 Task: In the  document metrics.pdf Select the first Column and change text color to  'Brown' Apply the command  'Undo' Apply the command  Redo
Action: Mouse moved to (273, 432)
Screenshot: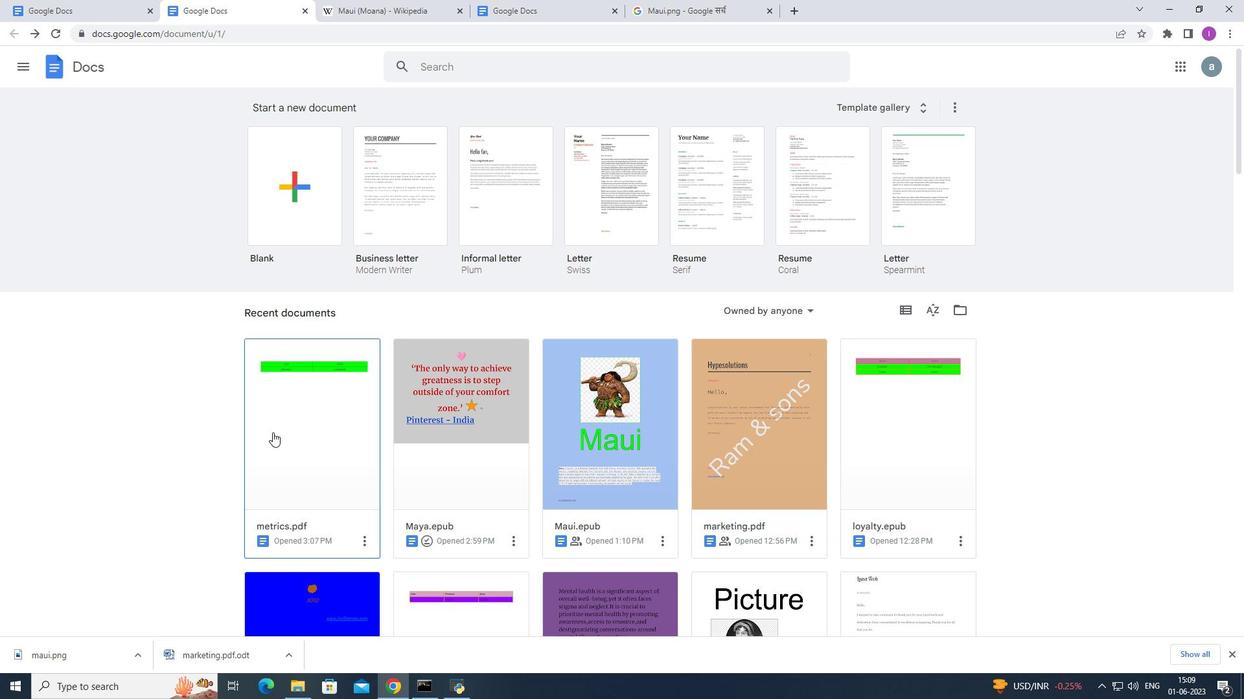
Action: Mouse pressed left at (273, 432)
Screenshot: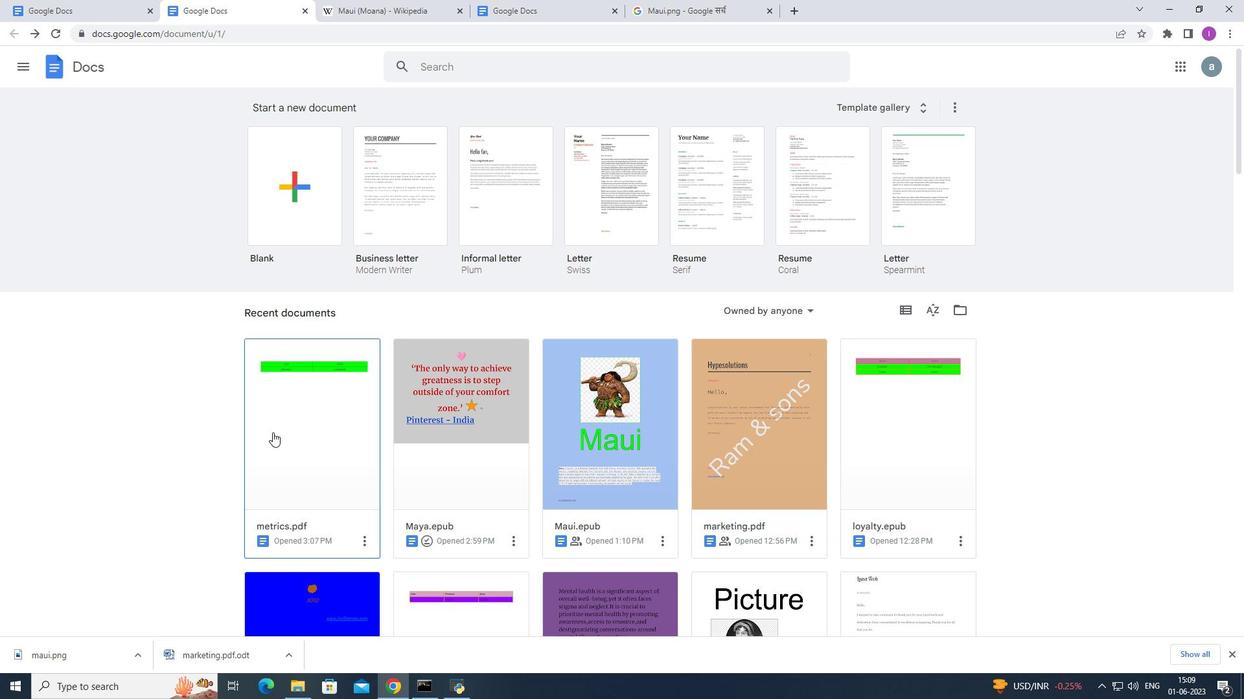 
Action: Mouse moved to (381, 415)
Screenshot: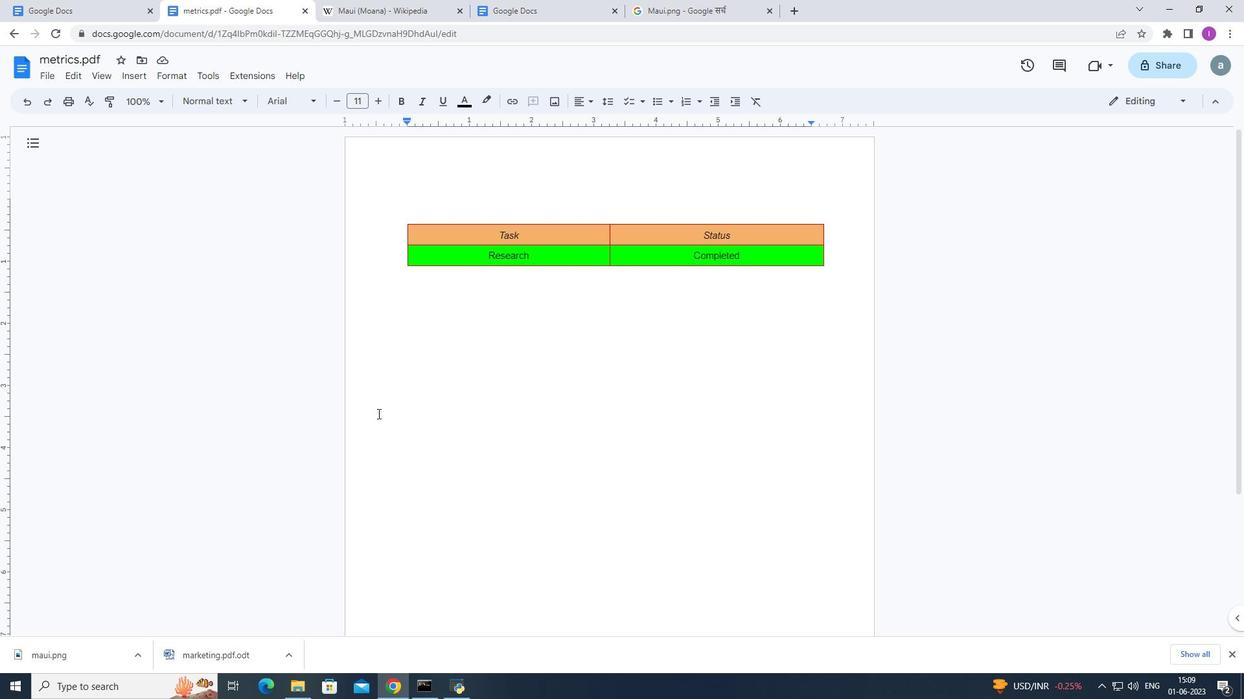 
Action: Mouse pressed left at (381, 415)
Screenshot: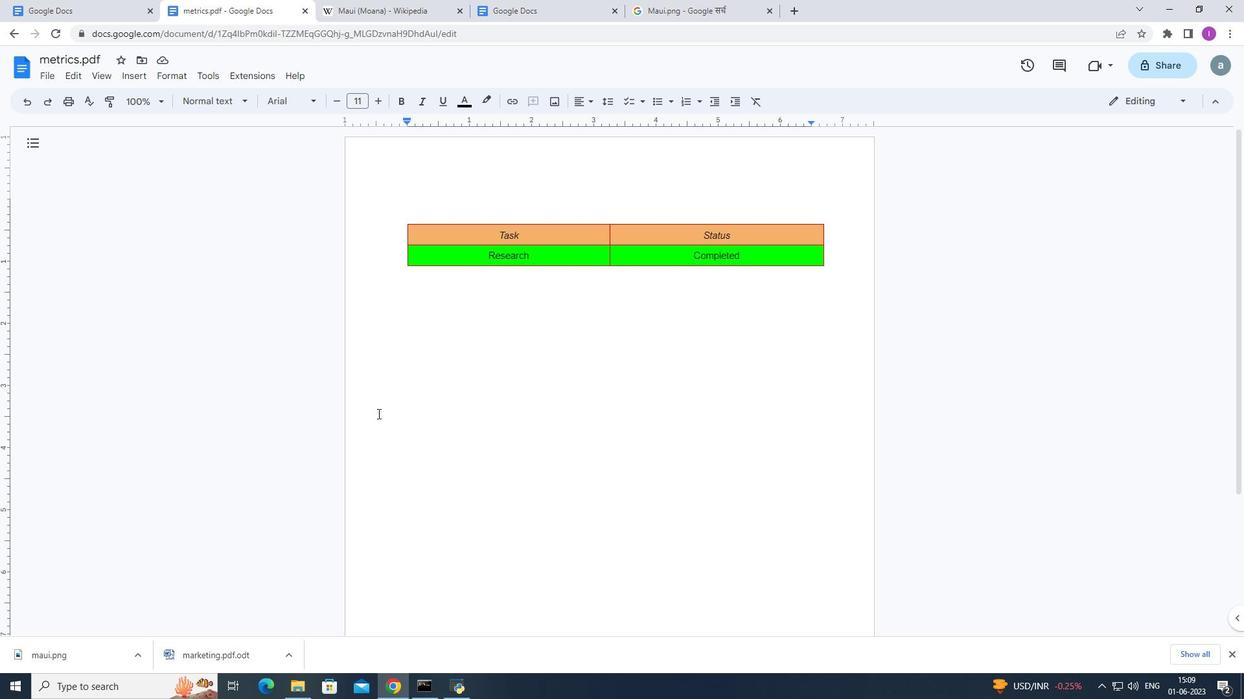 
Action: Mouse moved to (776, 237)
Screenshot: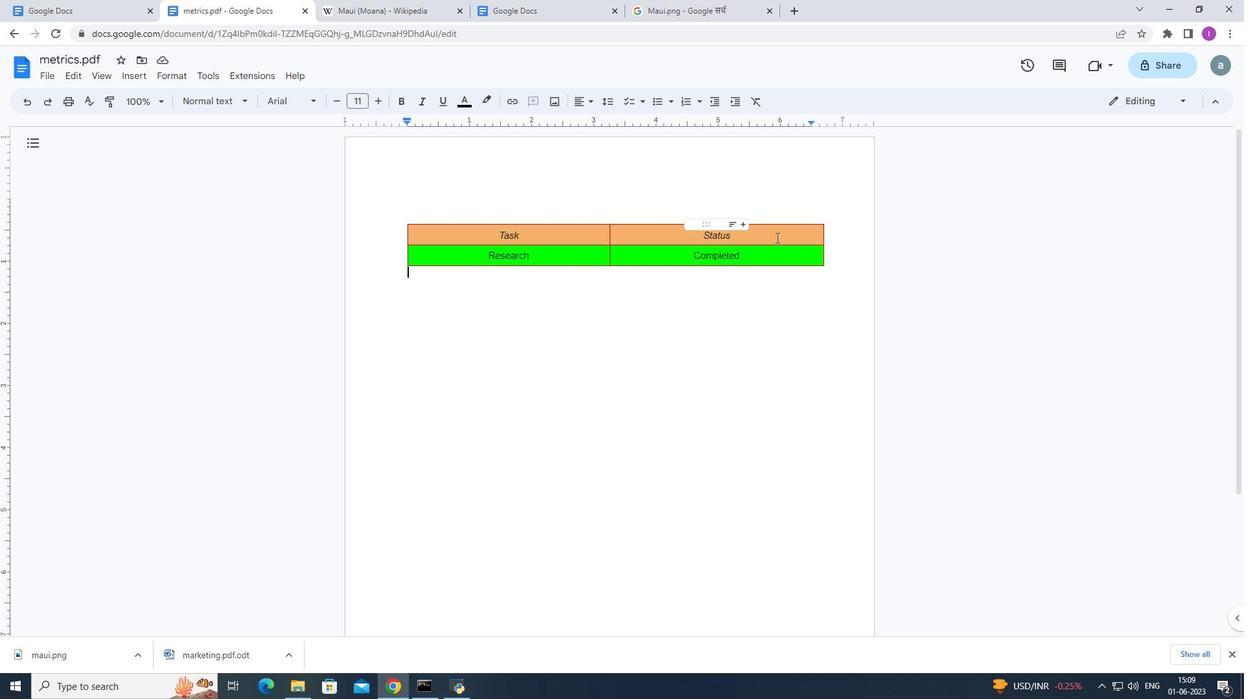 
Action: Mouse pressed left at (776, 237)
Screenshot: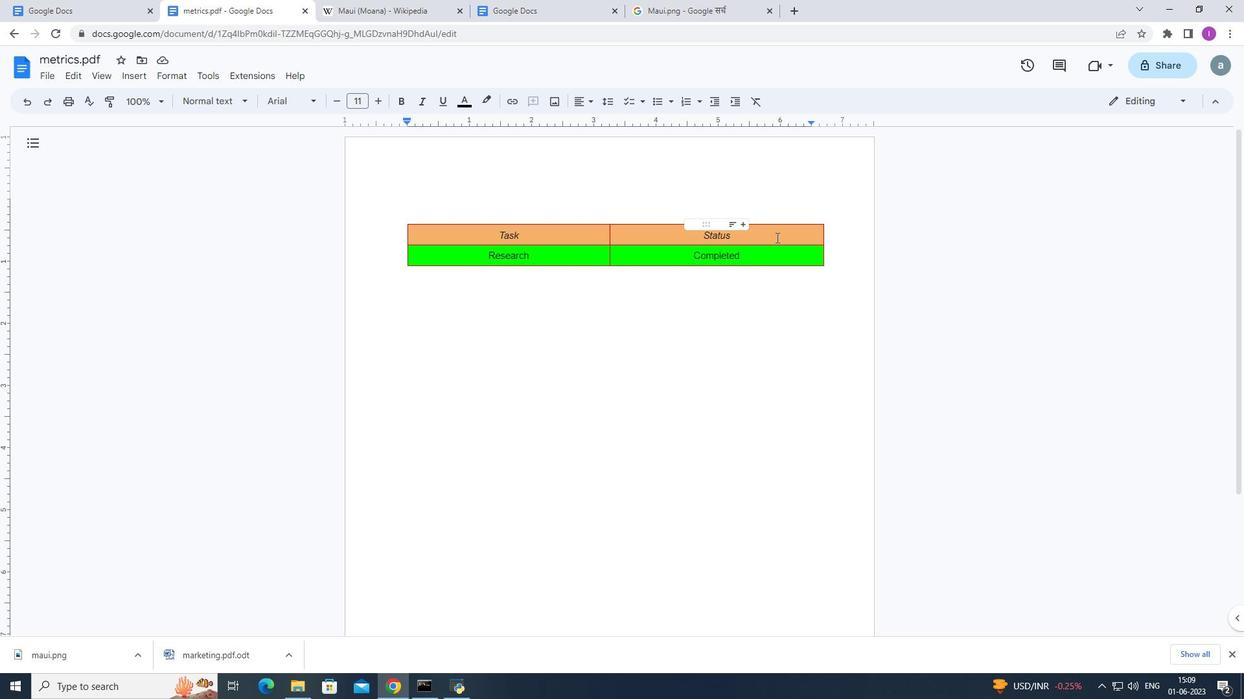 
Action: Mouse moved to (461, 97)
Screenshot: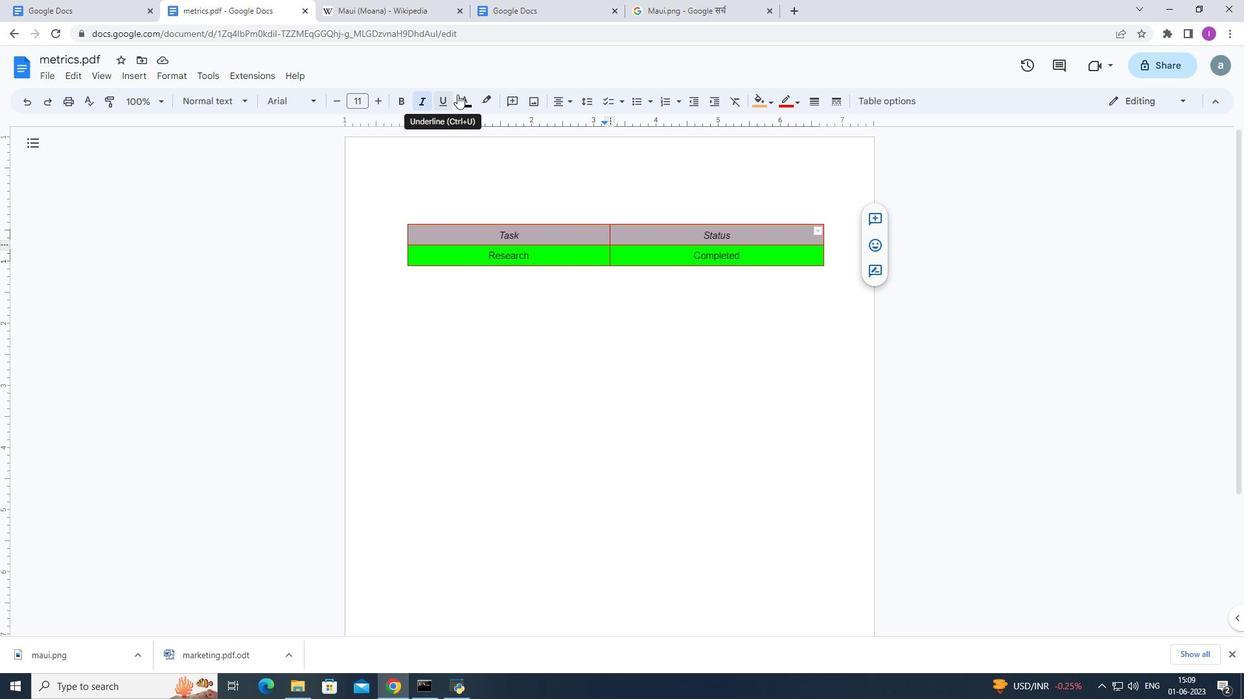 
Action: Mouse pressed left at (461, 97)
Screenshot: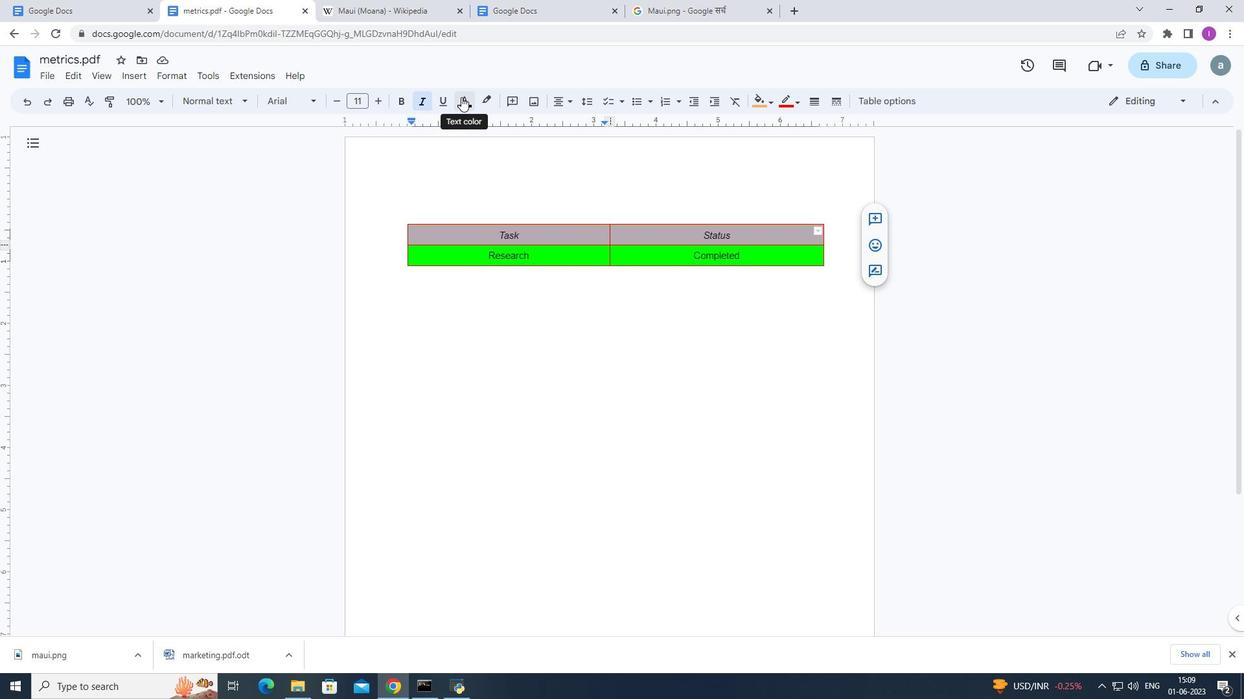 
Action: Mouse moved to (498, 230)
Screenshot: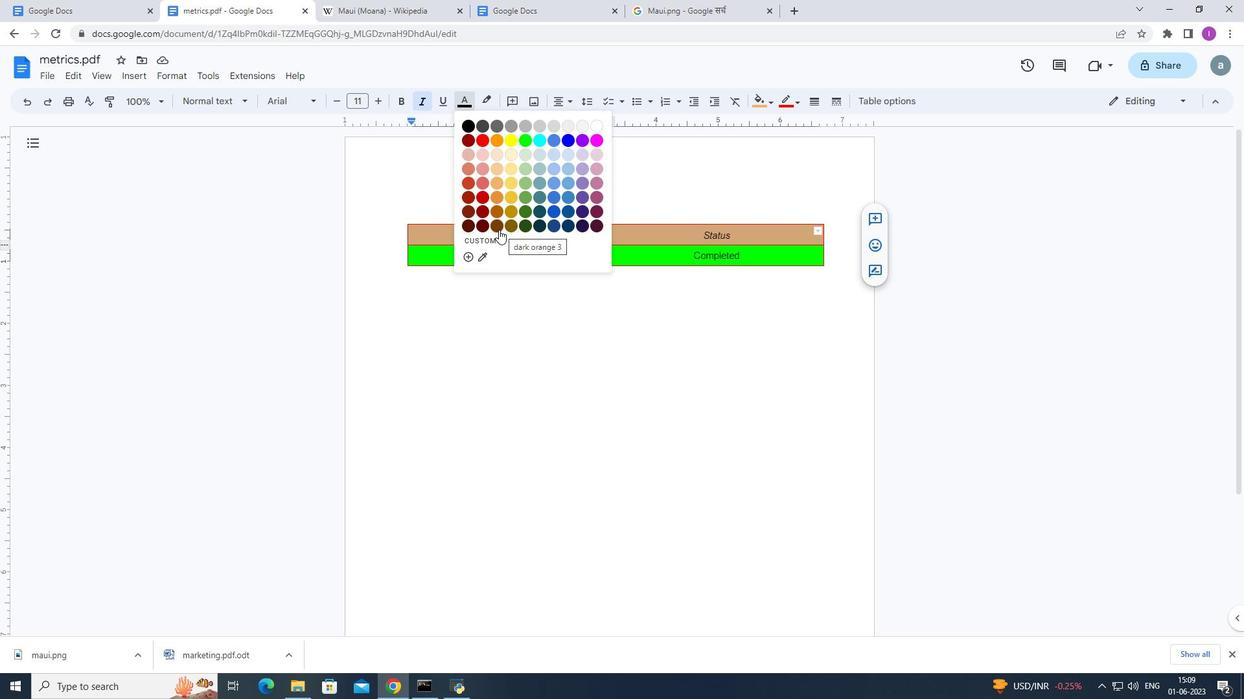
Action: Mouse pressed left at (498, 230)
Screenshot: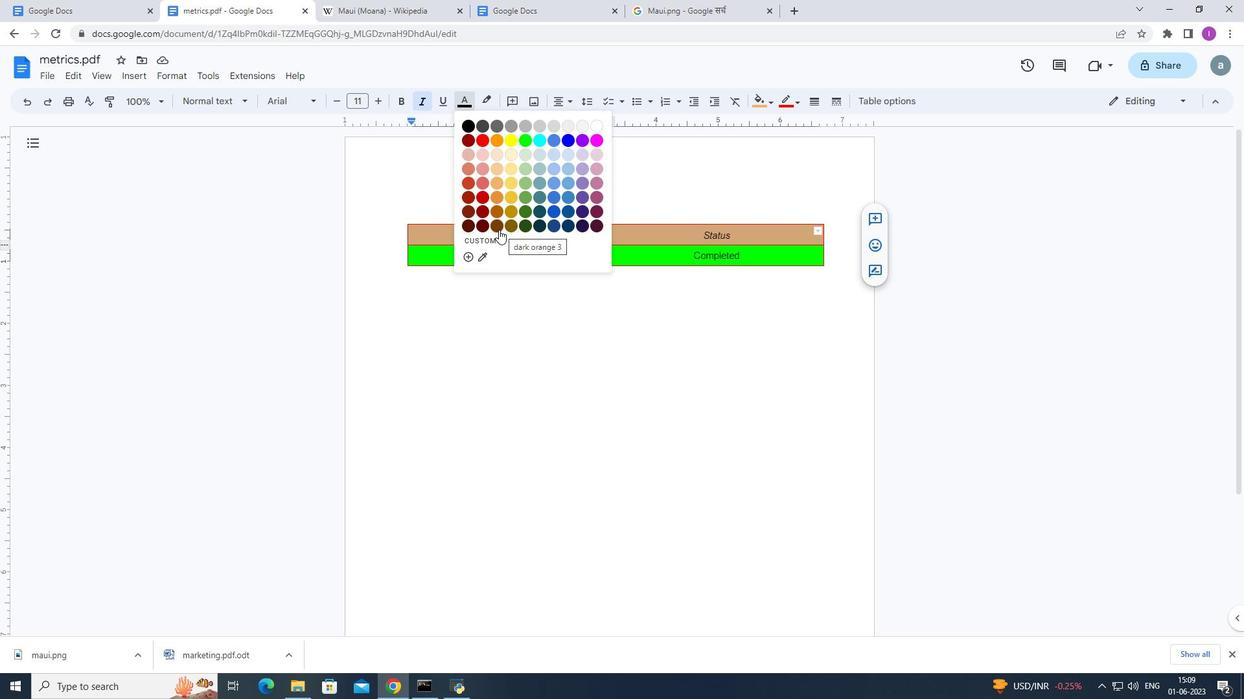
Action: Mouse moved to (497, 371)
Screenshot: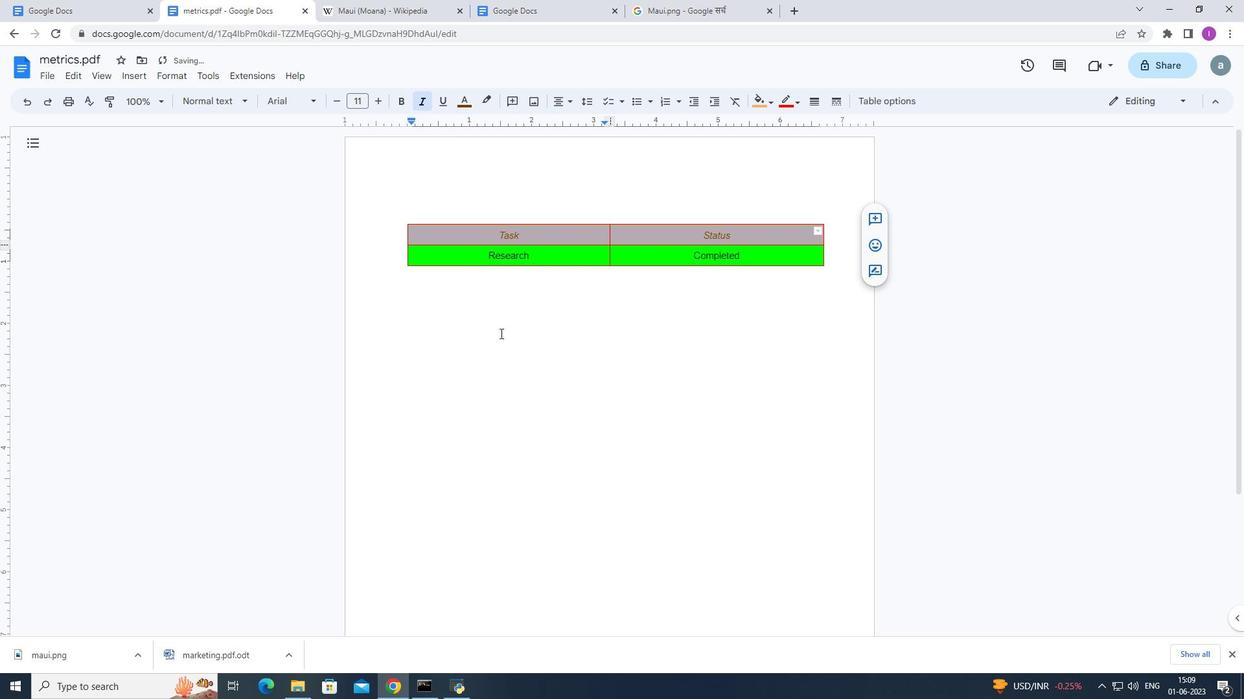 
Action: Mouse pressed left at (497, 371)
Screenshot: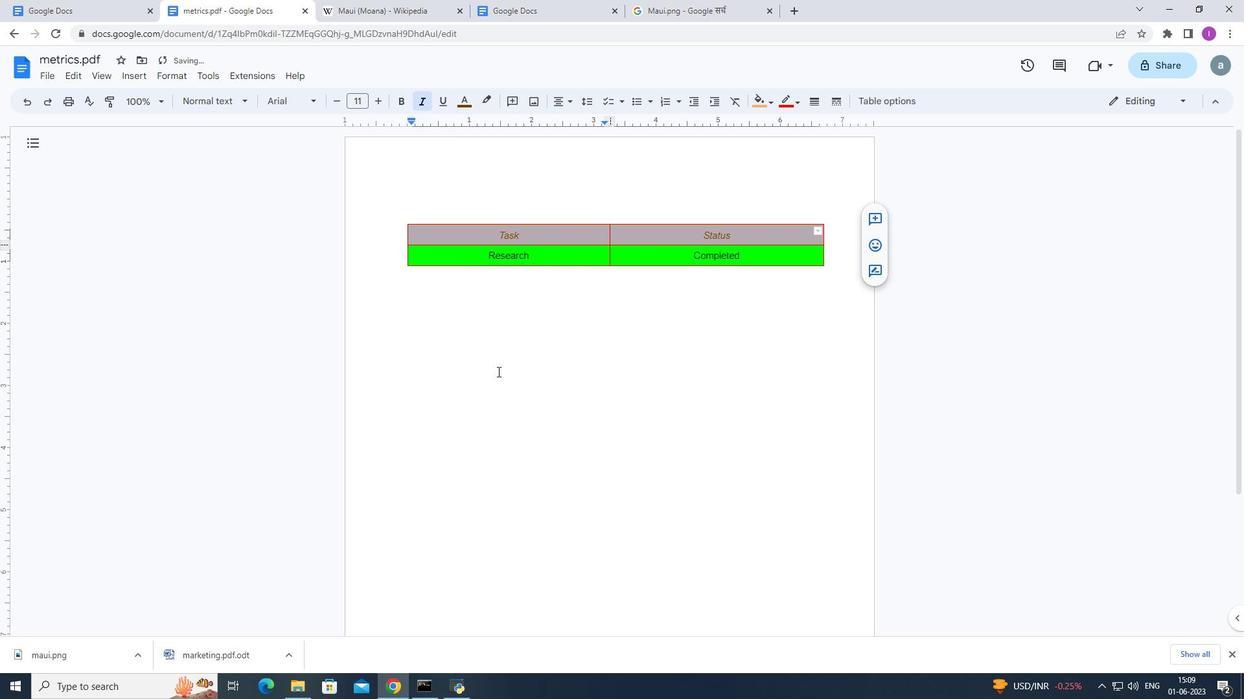 
Action: Mouse moved to (29, 99)
Screenshot: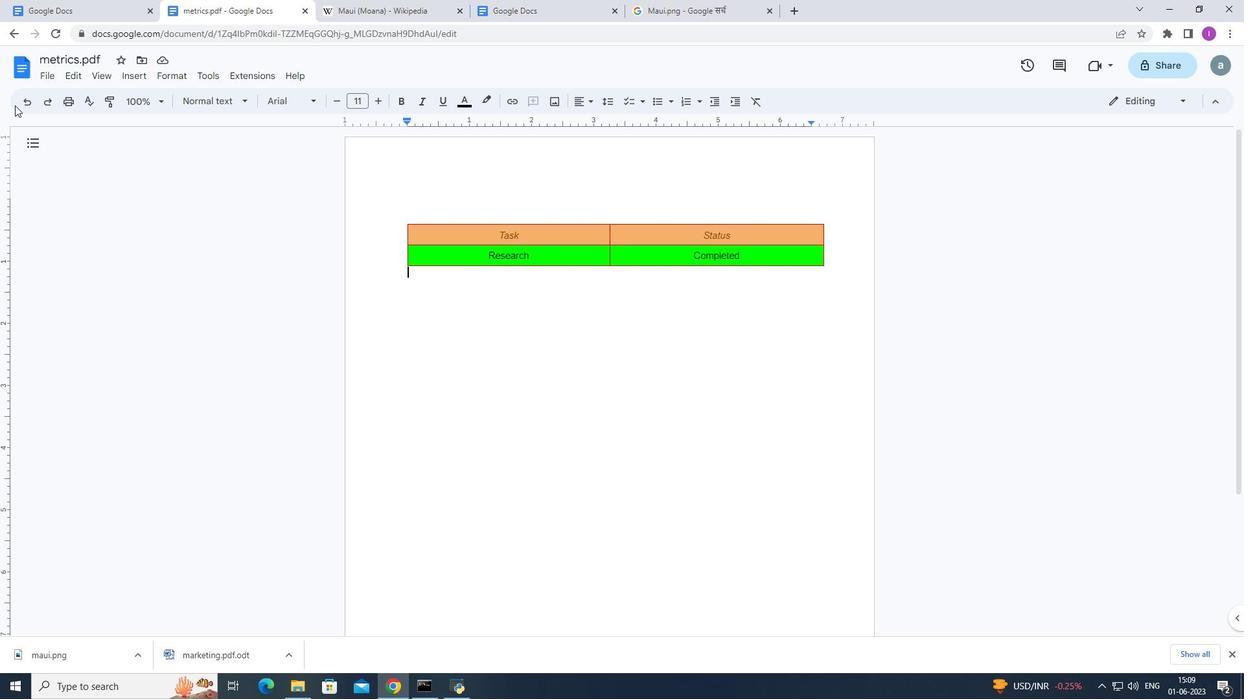 
Action: Mouse pressed left at (29, 99)
Screenshot: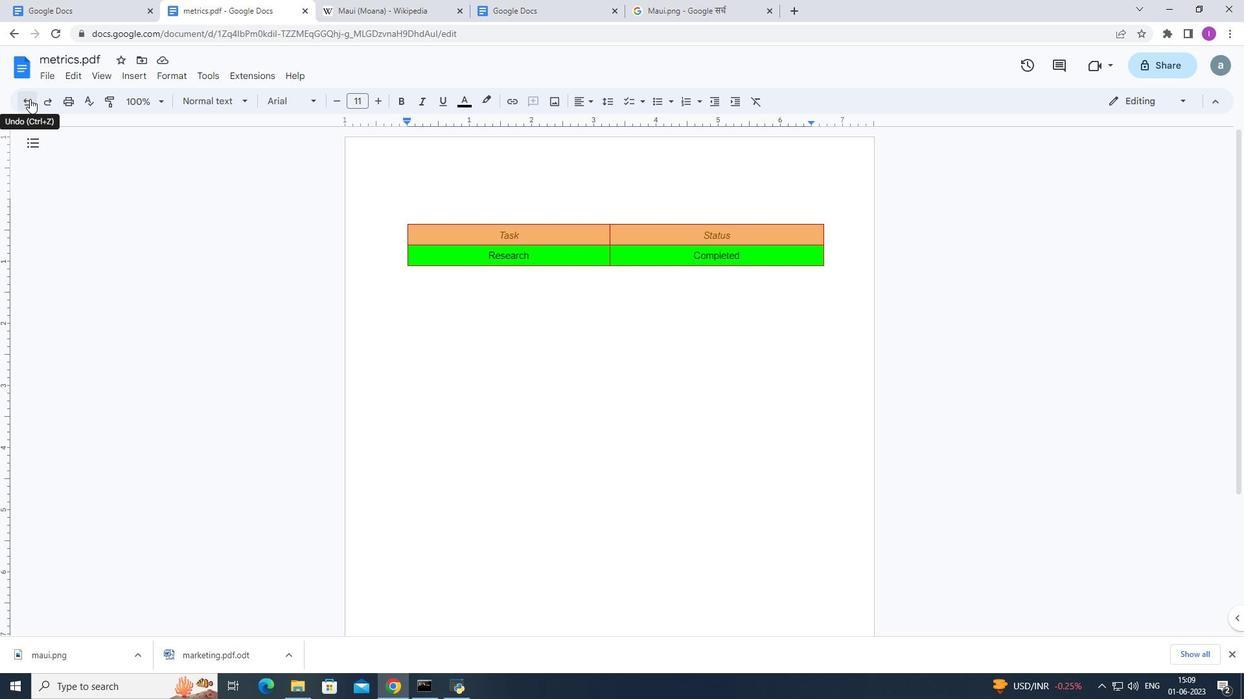 
Action: Mouse moved to (52, 100)
Screenshot: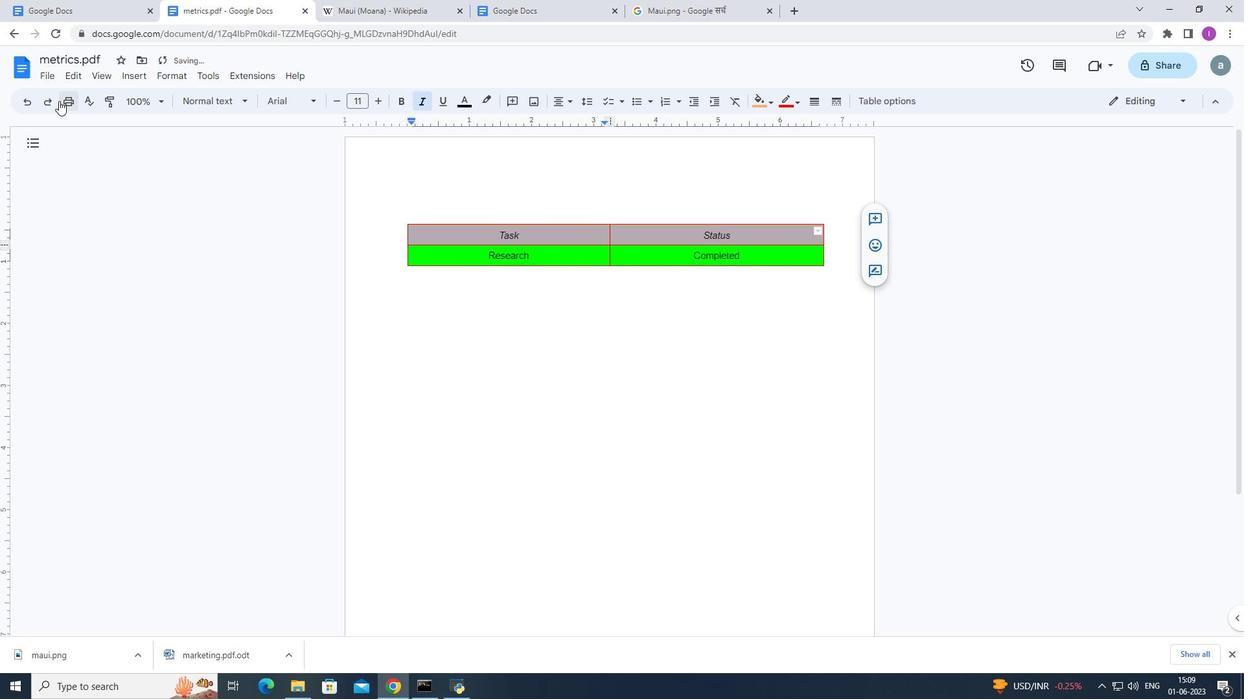 
Action: Mouse pressed left at (52, 100)
Screenshot: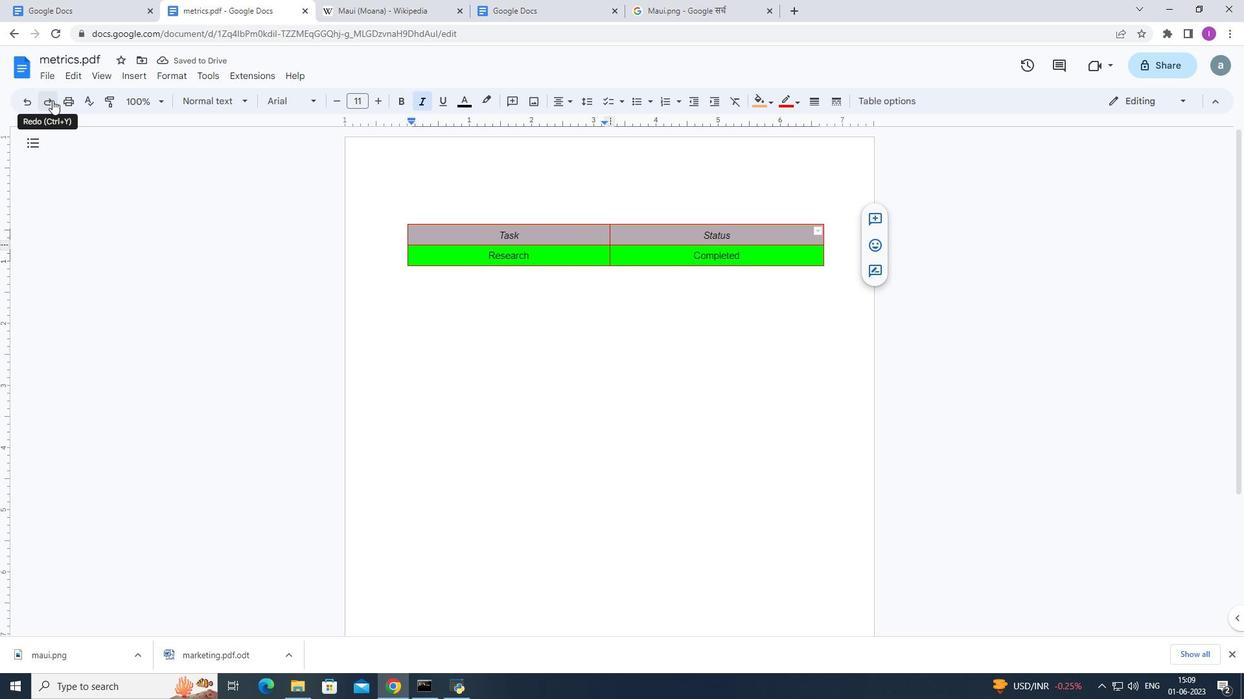 
Action: Mouse moved to (78, 101)
Screenshot: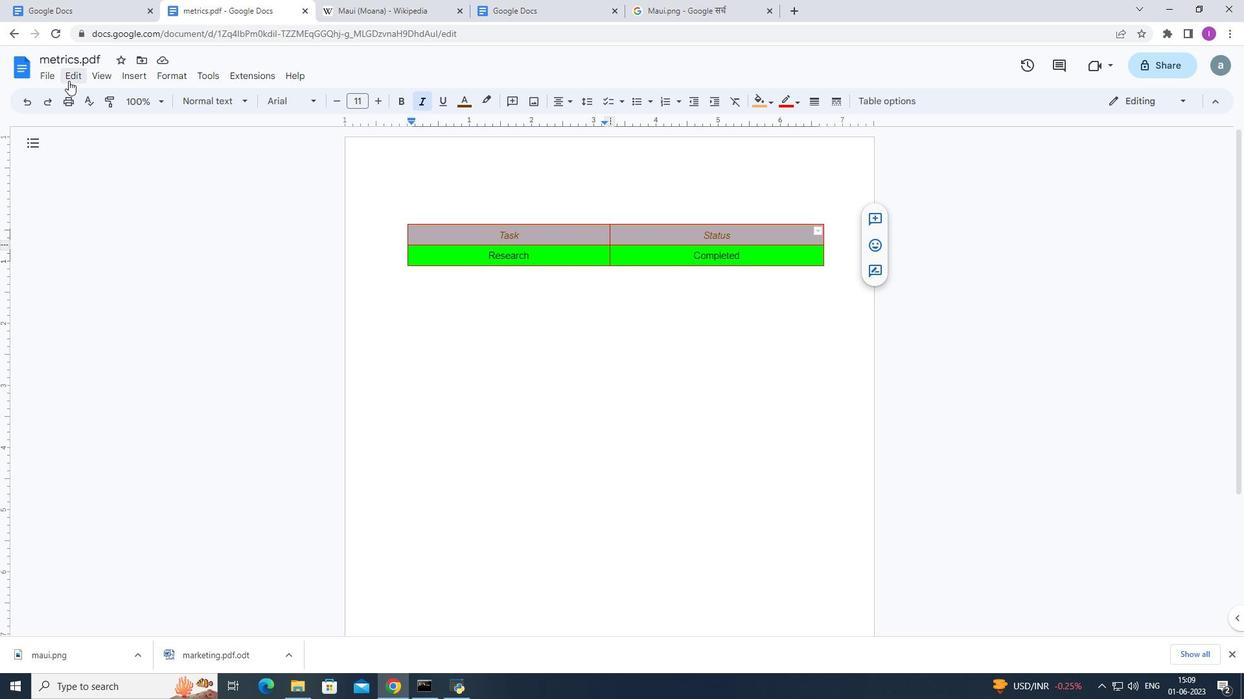 
